 Task: In the  document event Insert page numer 'on bottom of the page' change page color to  'Grey'Apply Page border, setting:  Shadow Style: three thin lines; Color: 'Black;' Width: 3/4 pt
Action: Mouse moved to (80, 18)
Screenshot: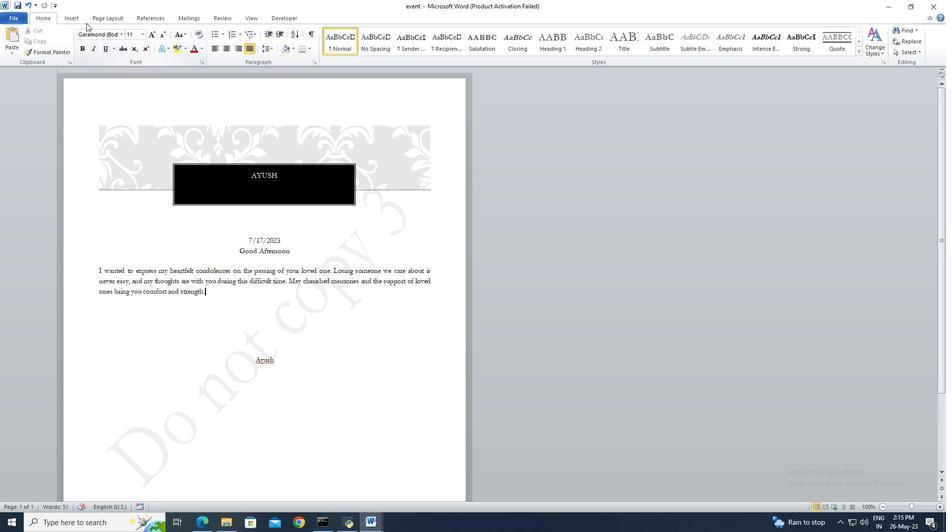 
Action: Mouse pressed left at (80, 18)
Screenshot: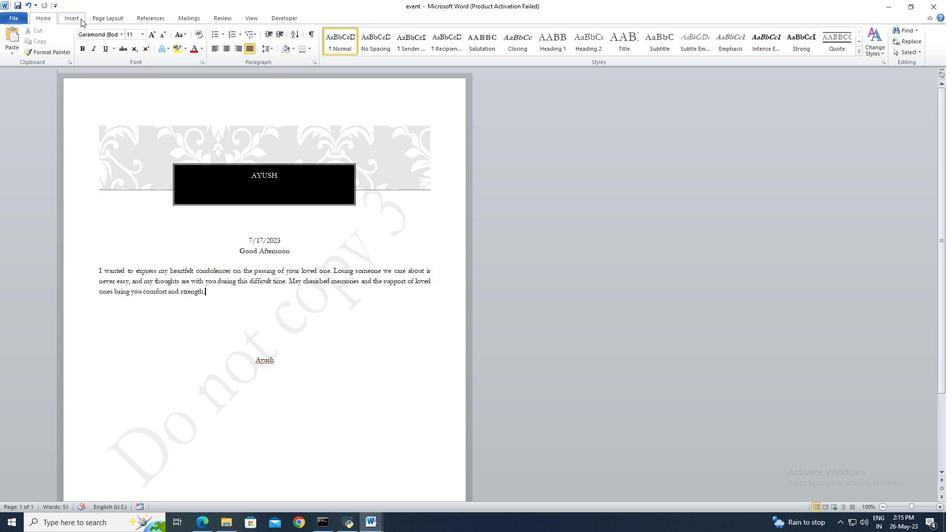 
Action: Mouse moved to (390, 53)
Screenshot: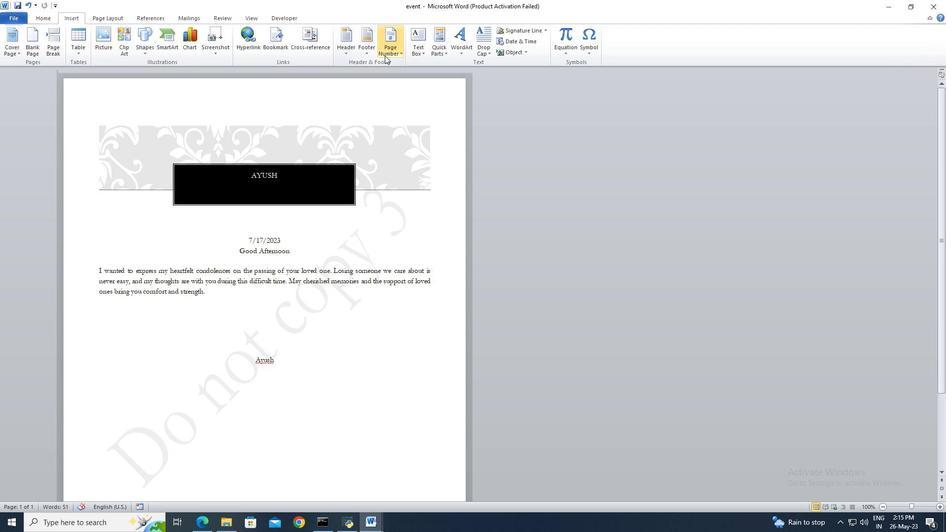 
Action: Mouse pressed left at (390, 53)
Screenshot: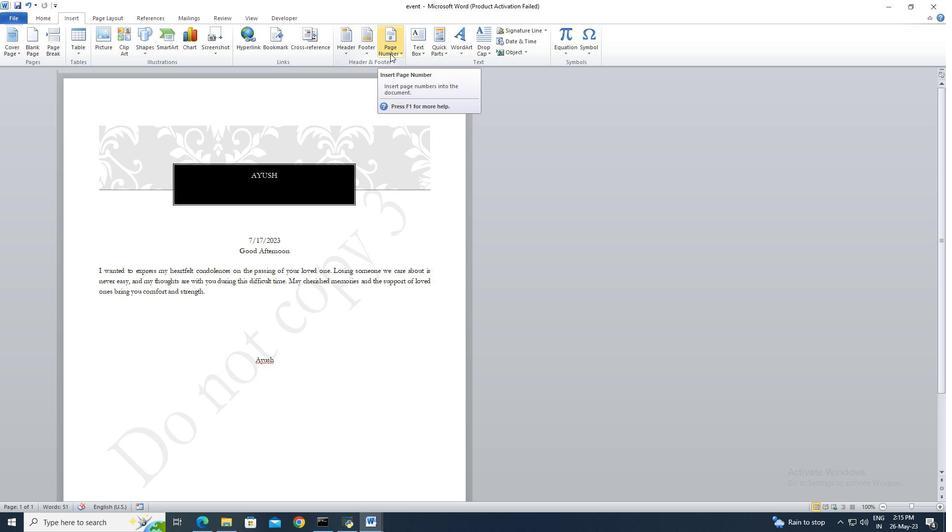 
Action: Mouse moved to (491, 102)
Screenshot: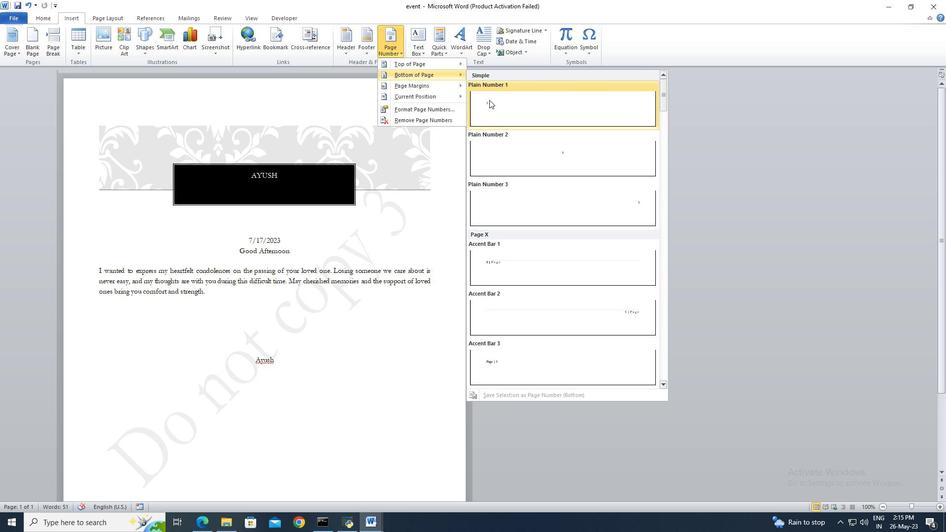 
Action: Mouse pressed left at (491, 102)
Screenshot: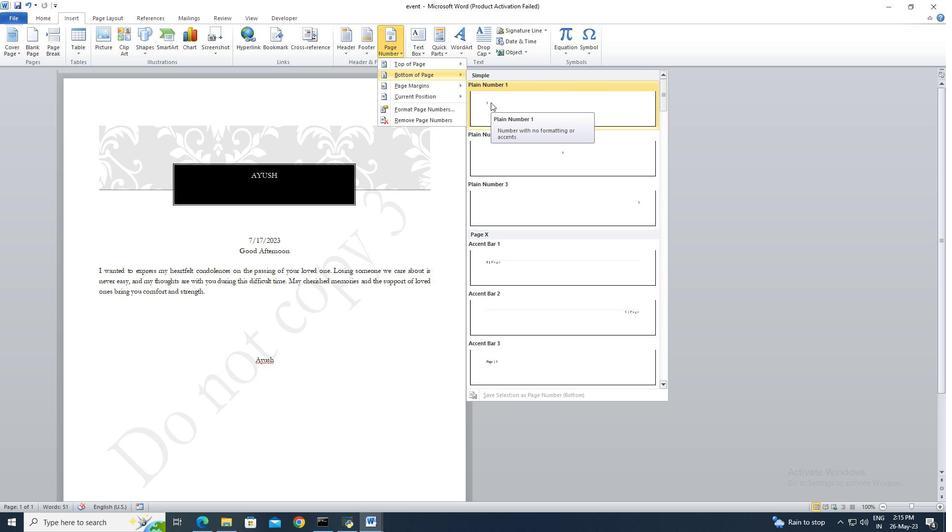 
Action: Mouse moved to (126, 18)
Screenshot: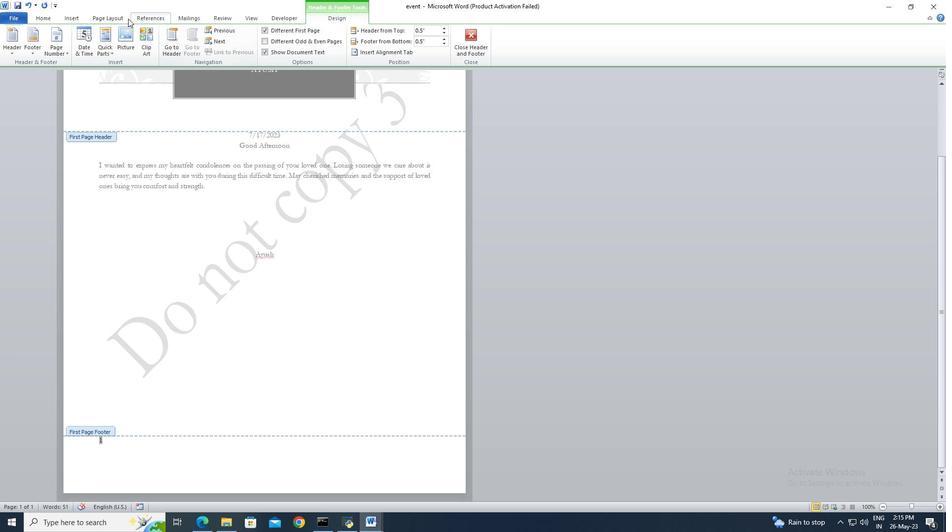 
Action: Mouse pressed left at (126, 18)
Screenshot: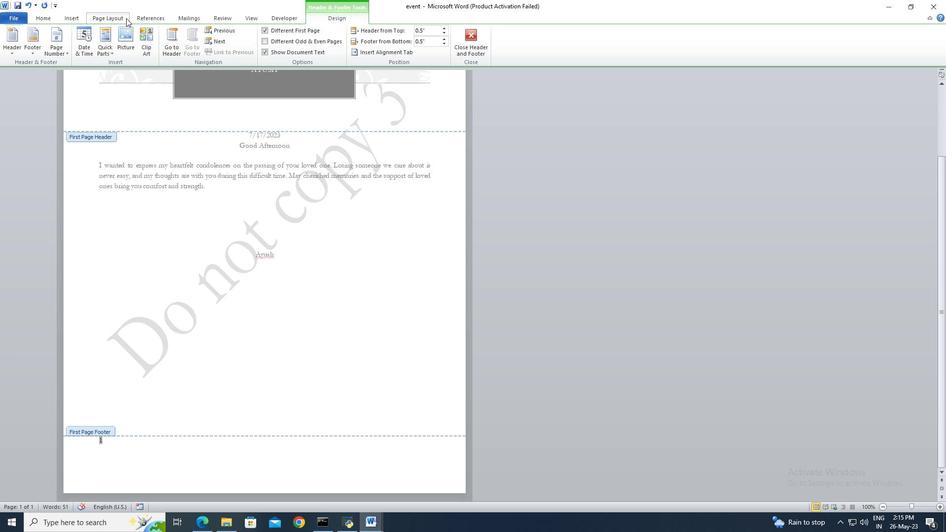 
Action: Mouse moved to (253, 49)
Screenshot: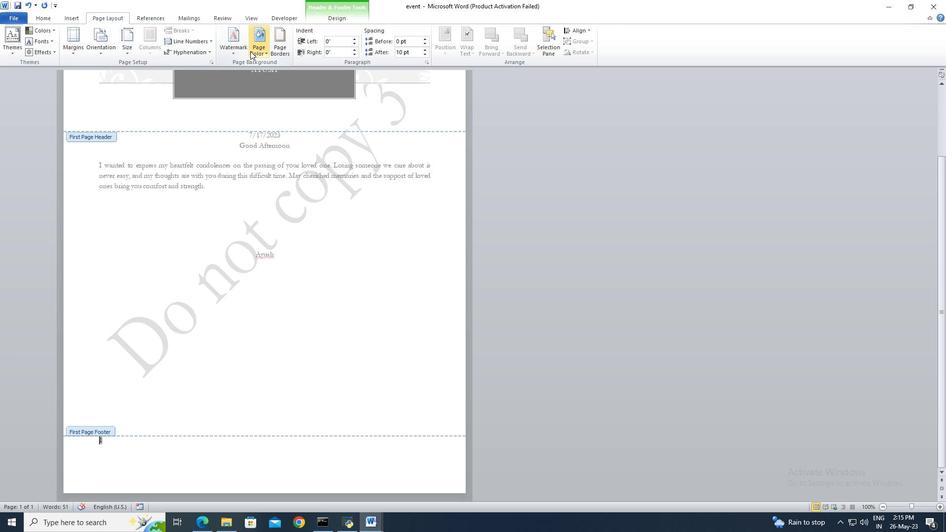 
Action: Mouse pressed left at (253, 49)
Screenshot: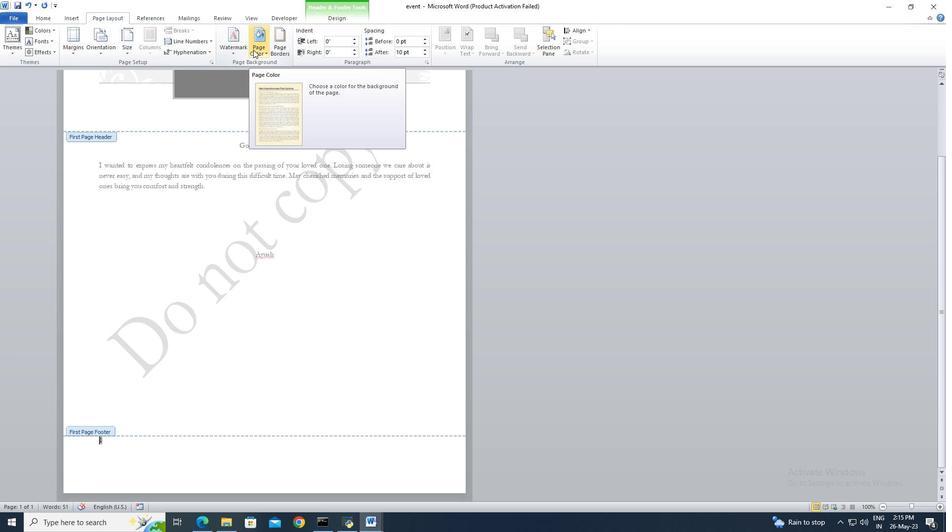 
Action: Mouse moved to (253, 92)
Screenshot: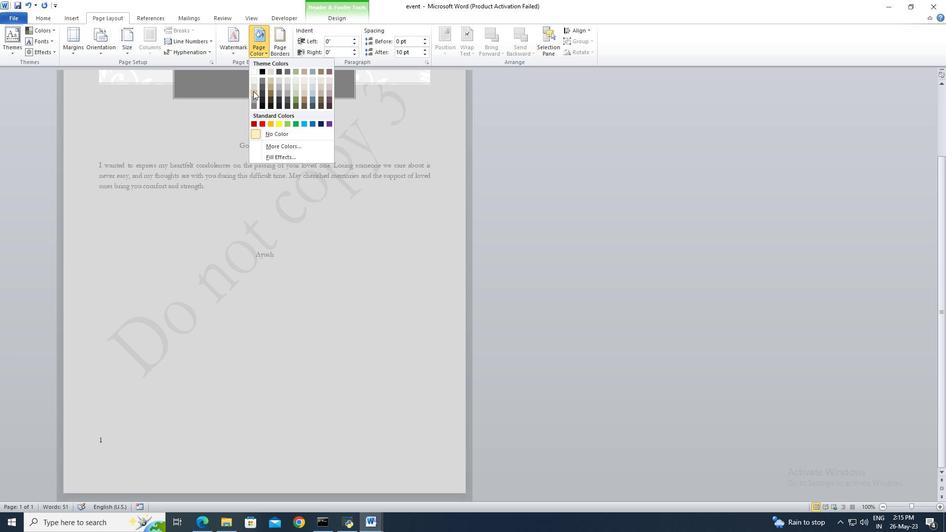 
Action: Mouse pressed left at (253, 92)
Screenshot: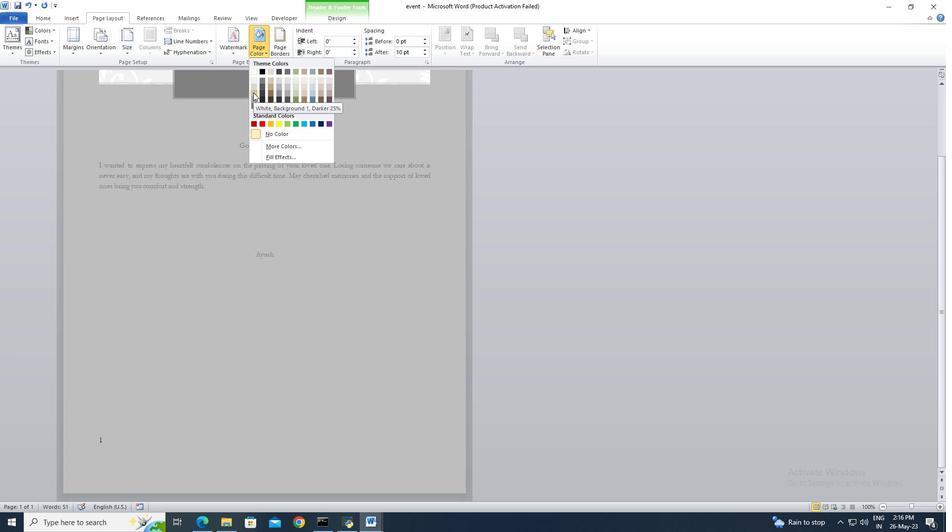 
Action: Mouse moved to (274, 52)
Screenshot: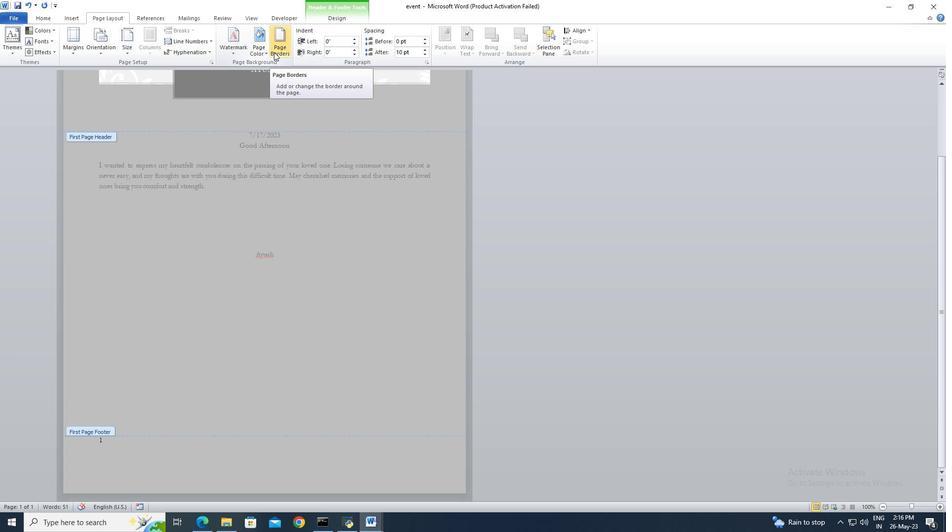 
Action: Mouse pressed left at (274, 52)
Screenshot: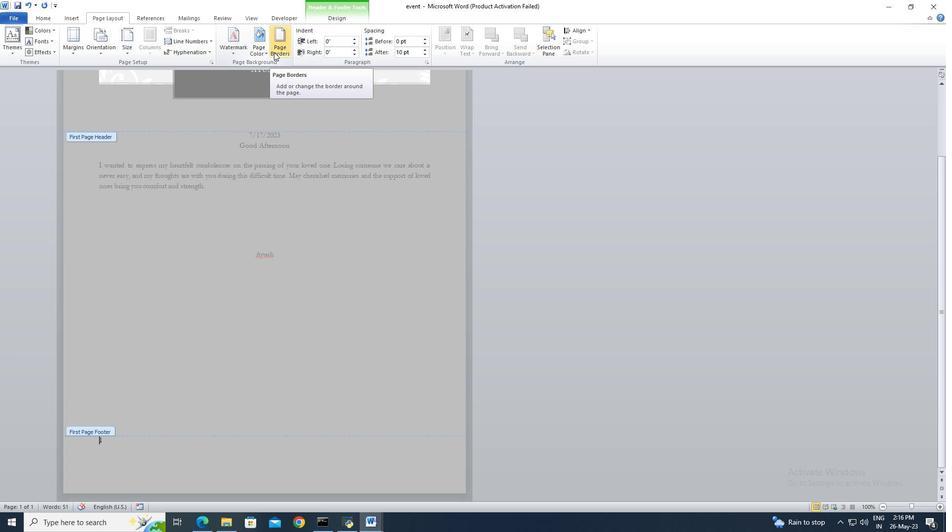 
Action: Mouse moved to (362, 242)
Screenshot: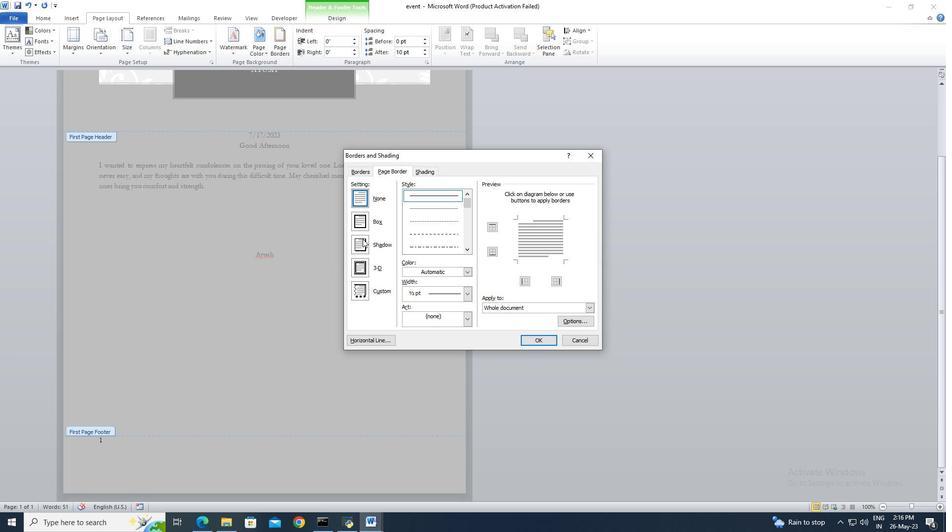 
Action: Mouse pressed left at (362, 242)
Screenshot: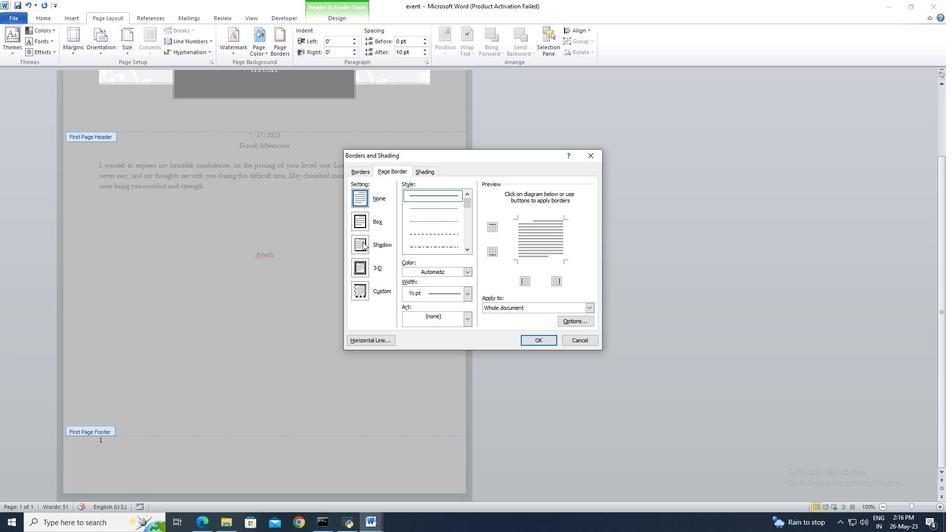 
Action: Mouse moved to (464, 251)
Screenshot: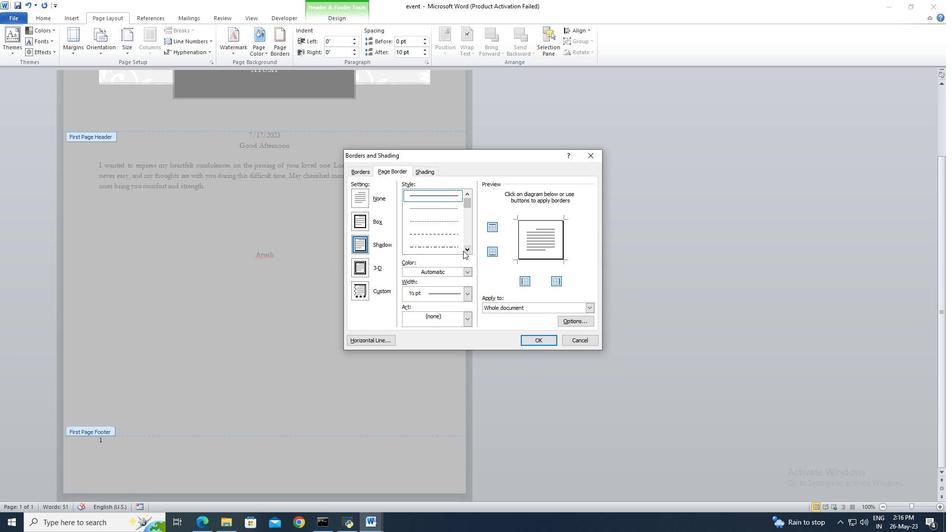 
Action: Mouse pressed left at (464, 251)
Screenshot: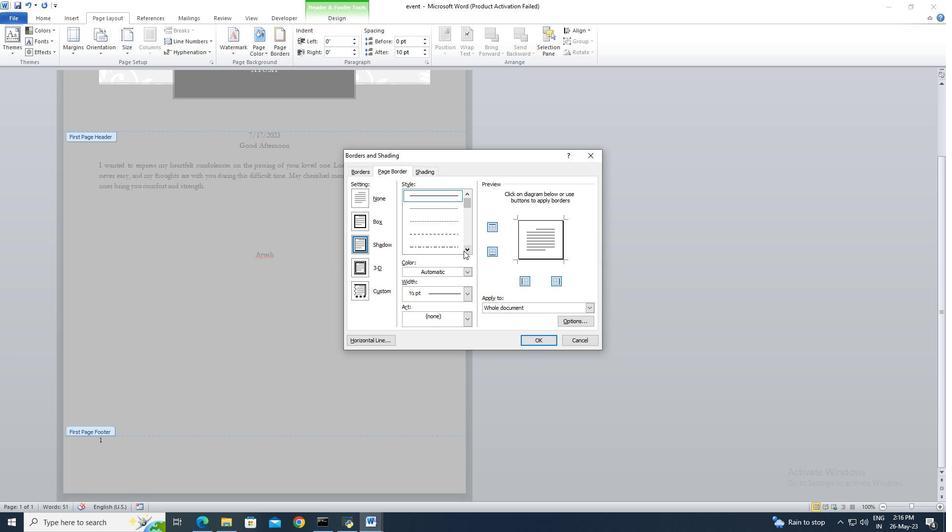 
Action: Mouse pressed left at (464, 251)
Screenshot: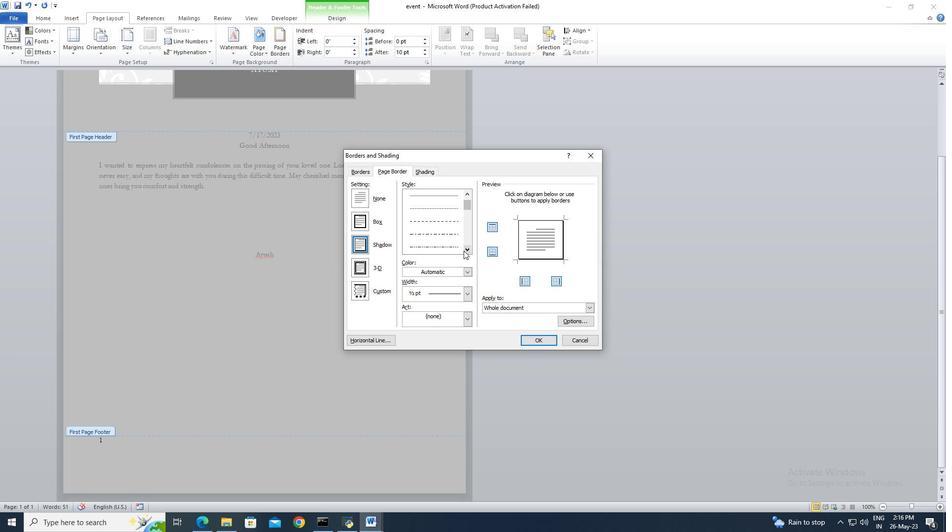 
Action: Mouse pressed left at (464, 251)
Screenshot: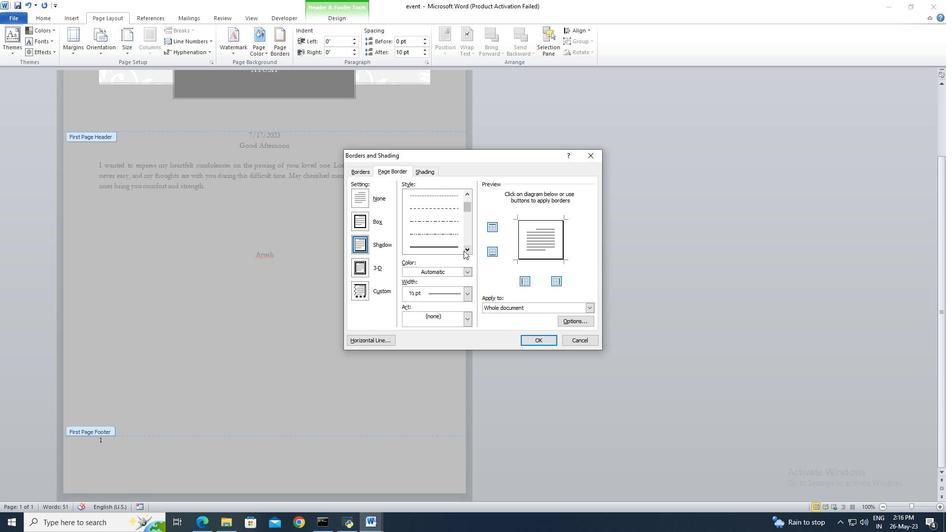 
Action: Mouse moved to (453, 247)
Screenshot: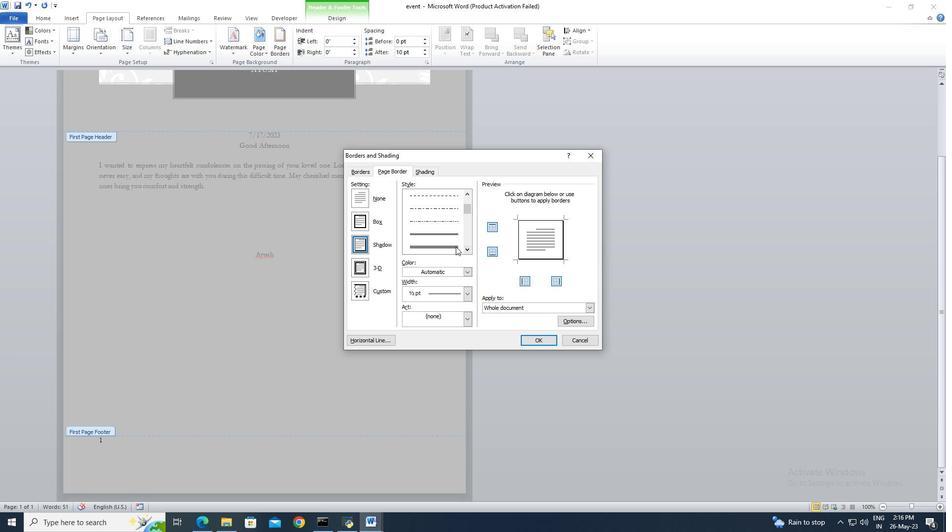 
Action: Mouse pressed left at (453, 247)
Screenshot: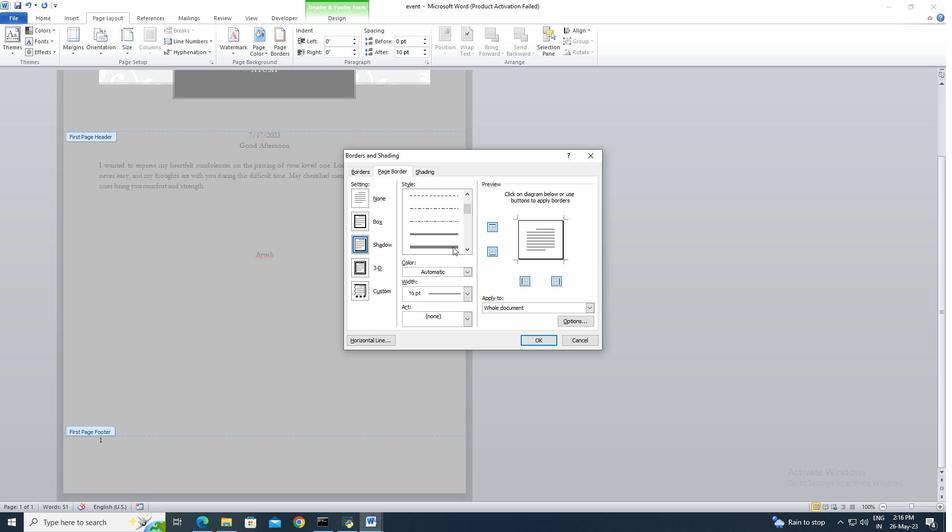 
Action: Mouse moved to (467, 271)
Screenshot: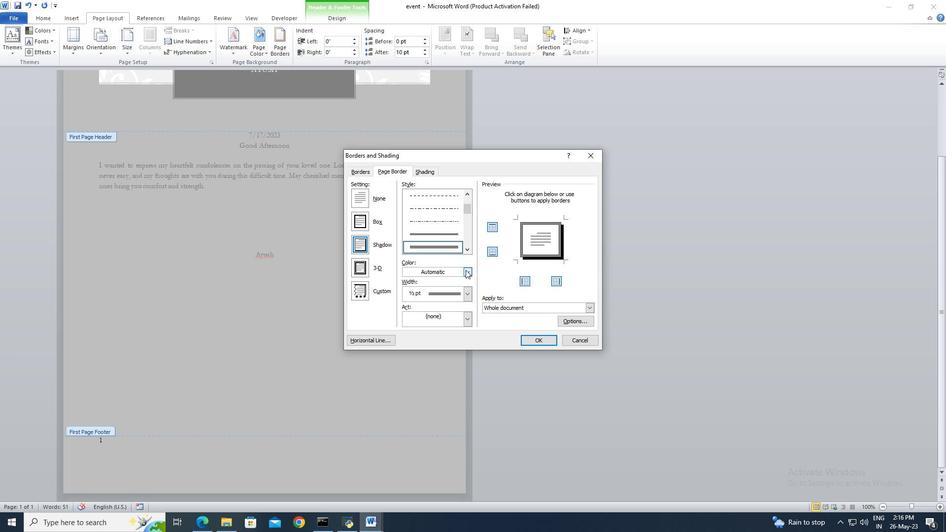 
Action: Mouse pressed left at (467, 271)
Screenshot: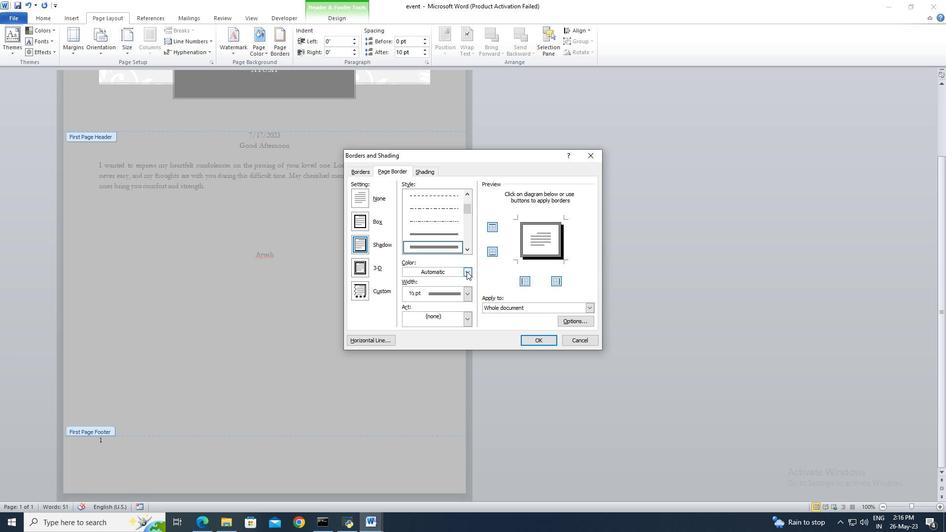 
Action: Mouse moved to (418, 302)
Screenshot: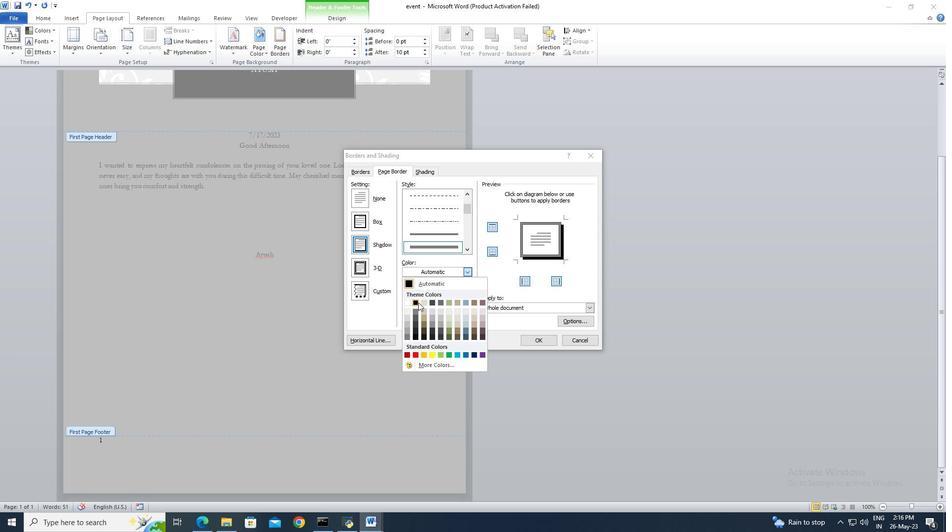 
Action: Mouse pressed left at (418, 302)
Screenshot: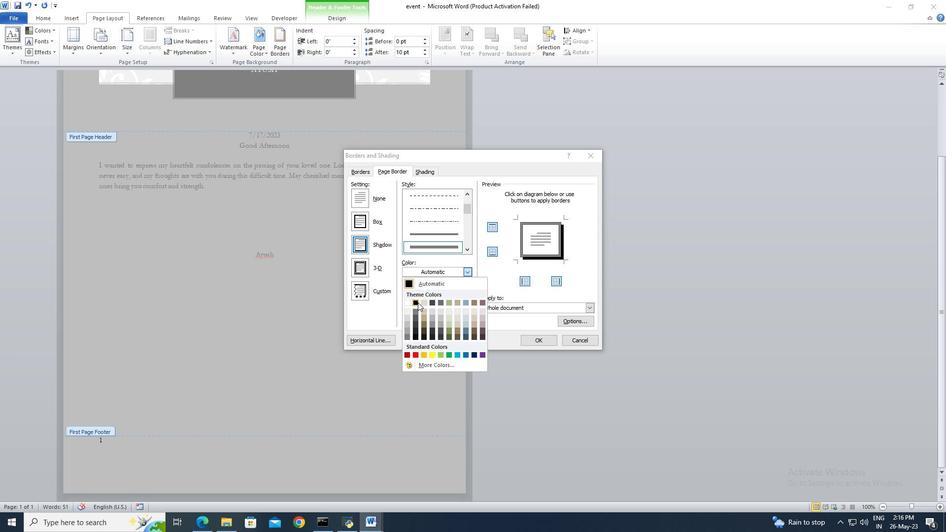 
Action: Mouse moved to (467, 293)
Screenshot: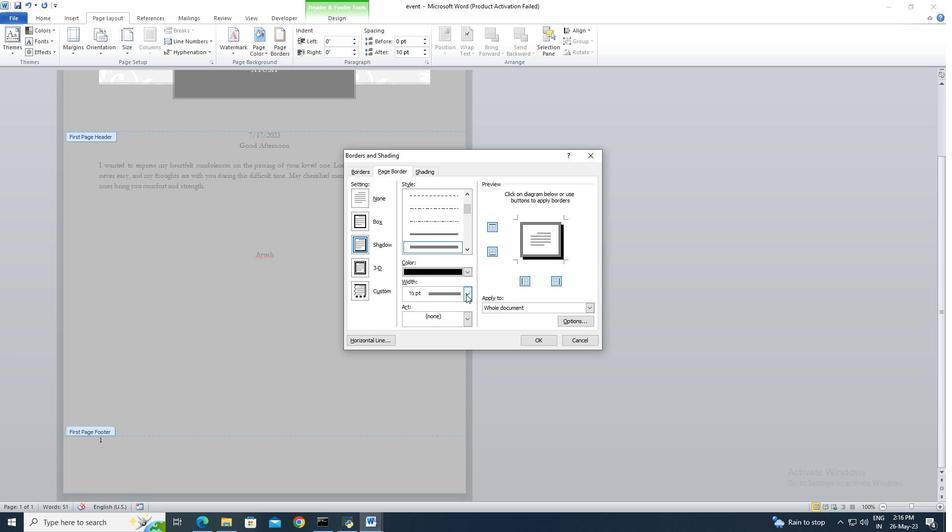
Action: Mouse pressed left at (467, 293)
Screenshot: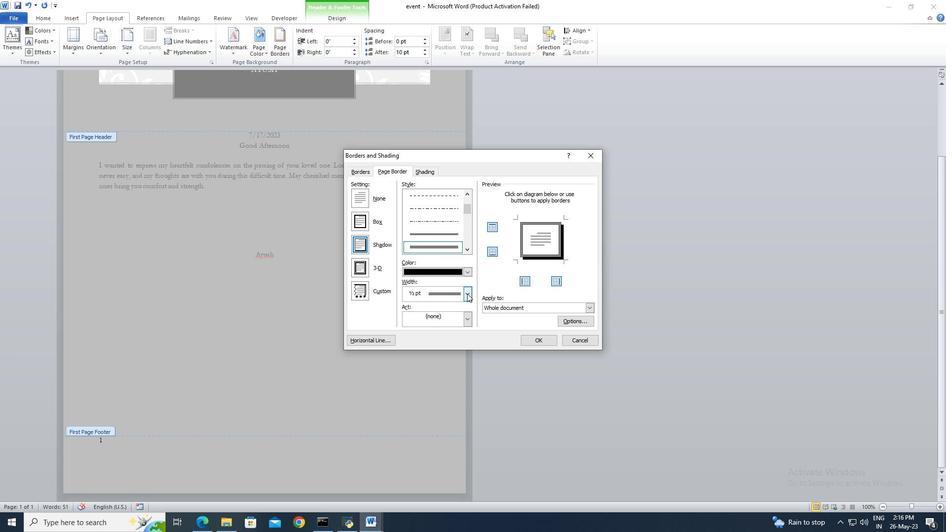 
Action: Mouse moved to (462, 332)
Screenshot: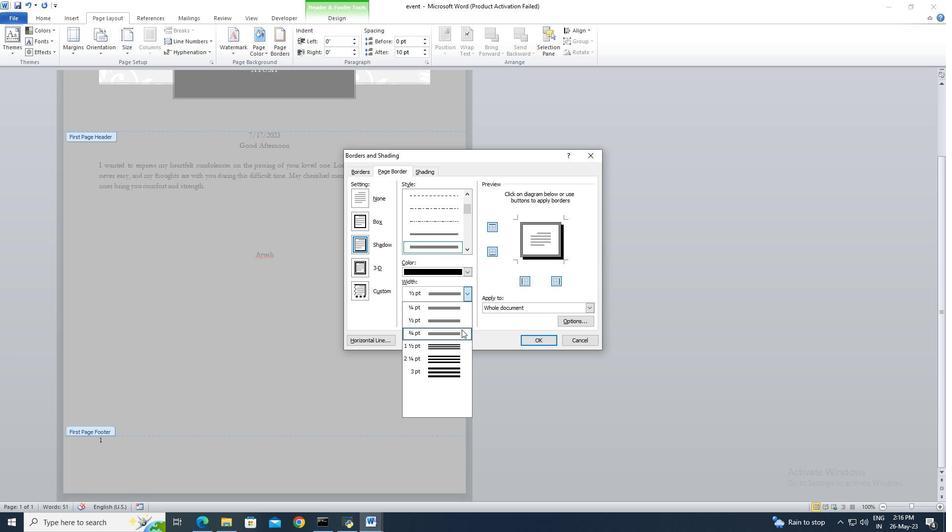 
Action: Mouse pressed left at (462, 332)
Screenshot: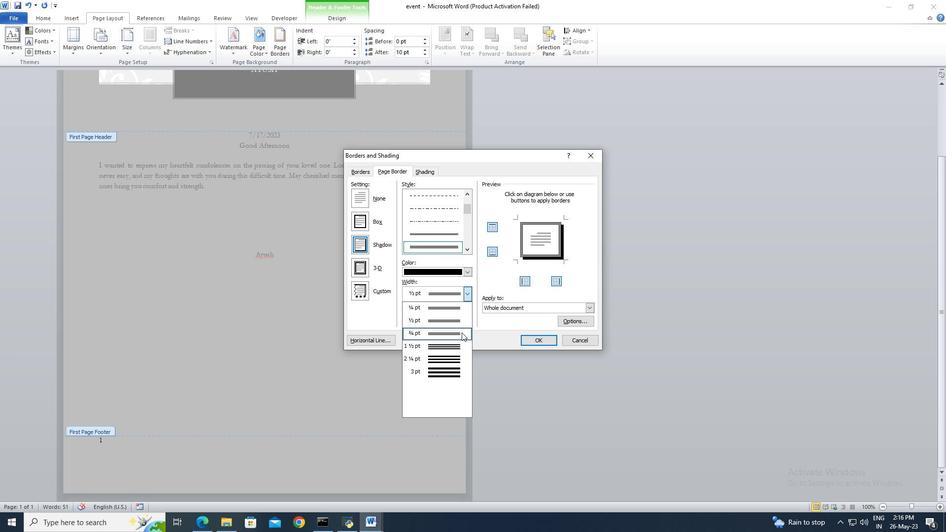 
Action: Mouse moved to (531, 339)
Screenshot: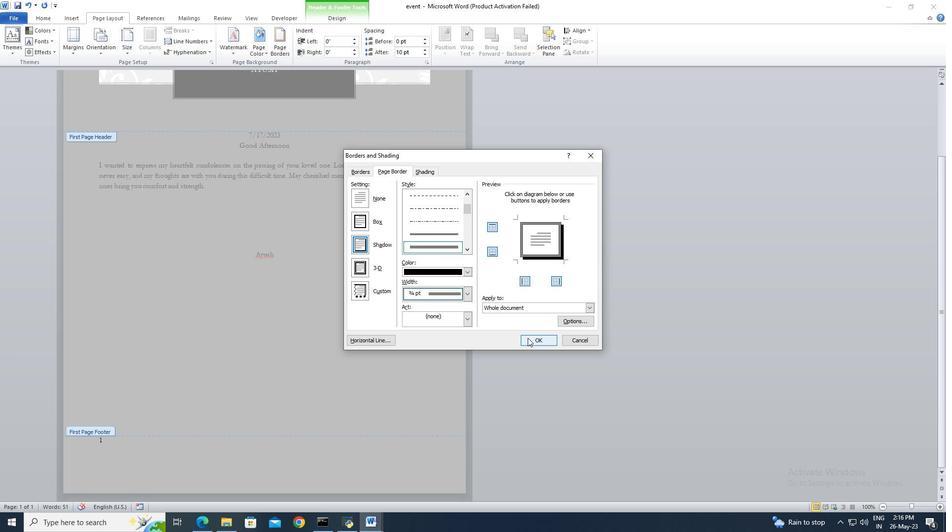 
Action: Mouse pressed left at (531, 339)
Screenshot: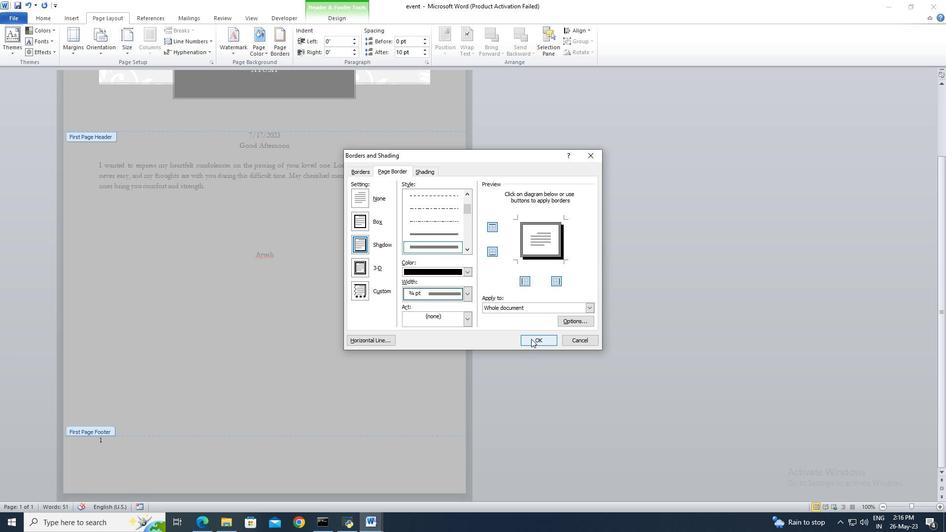 
